 Task: Create a rule when a card is added to list 'web app development'" by me.
Action: Mouse pressed left at (731, 206)
Screenshot: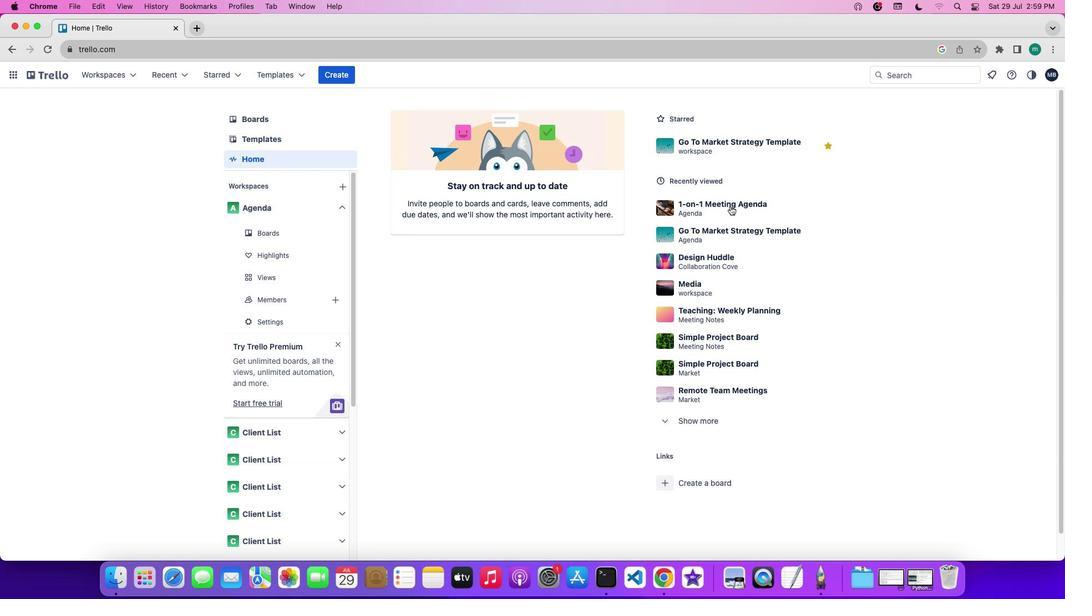
Action: Mouse pressed left at (731, 206)
Screenshot: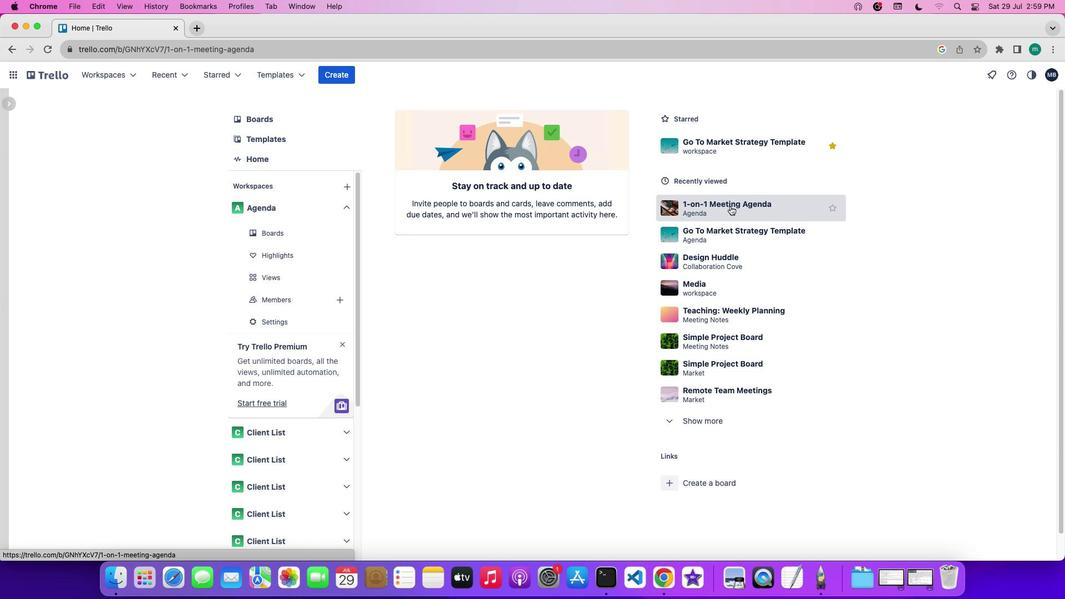 
Action: Mouse moved to (904, 230)
Screenshot: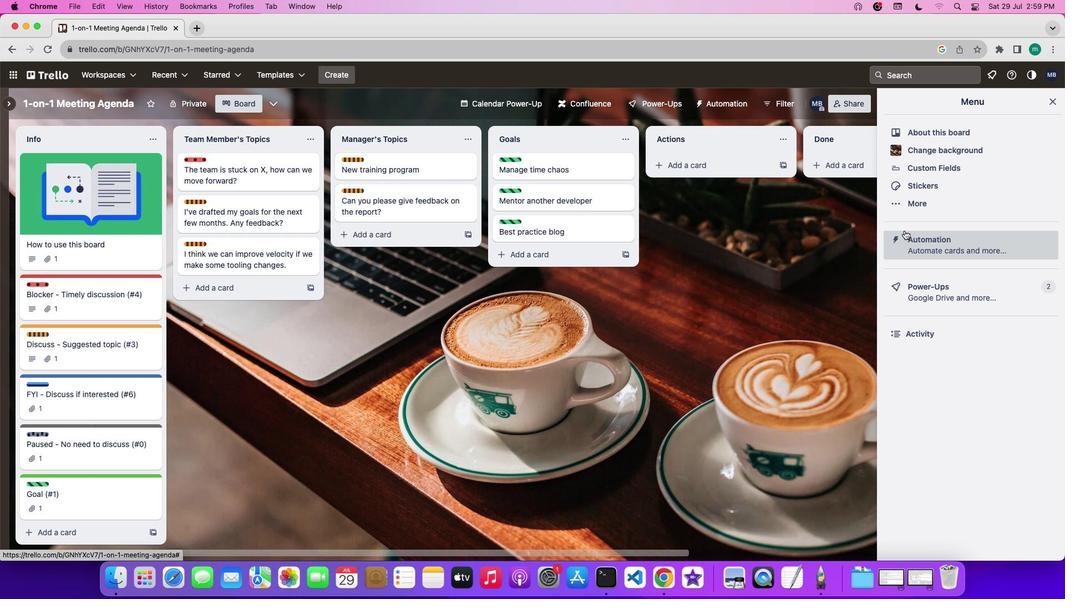 
Action: Mouse pressed left at (904, 230)
Screenshot: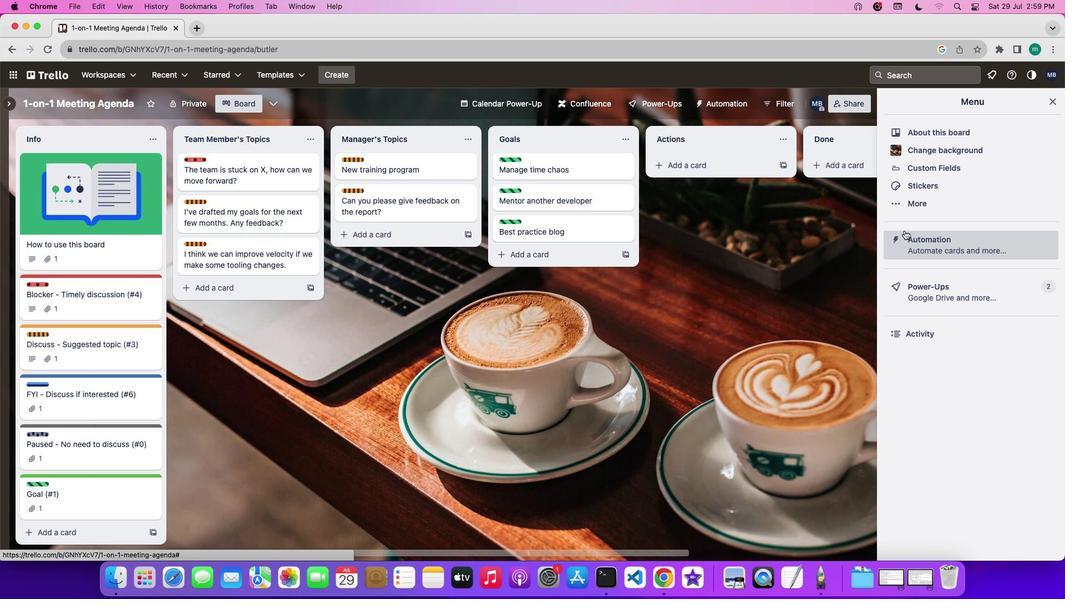 
Action: Mouse moved to (64, 205)
Screenshot: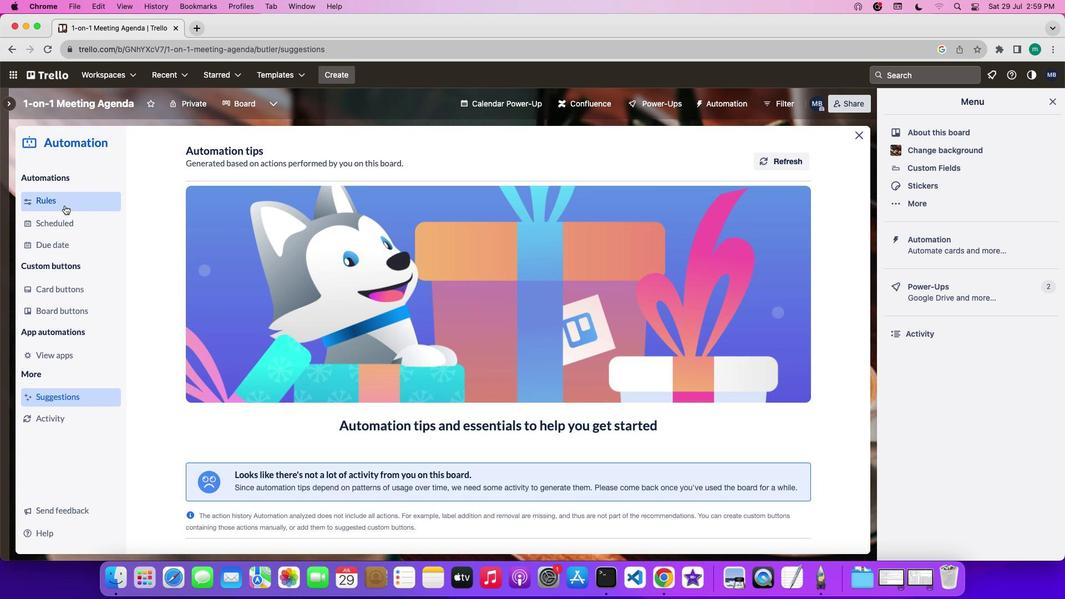
Action: Mouse pressed left at (64, 205)
Screenshot: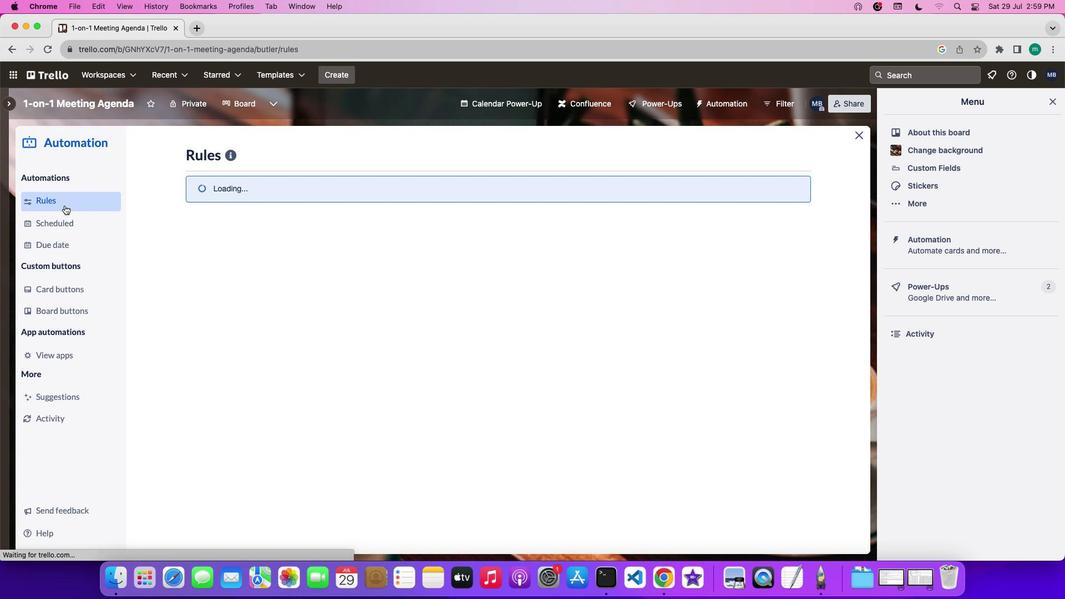 
Action: Mouse moved to (255, 397)
Screenshot: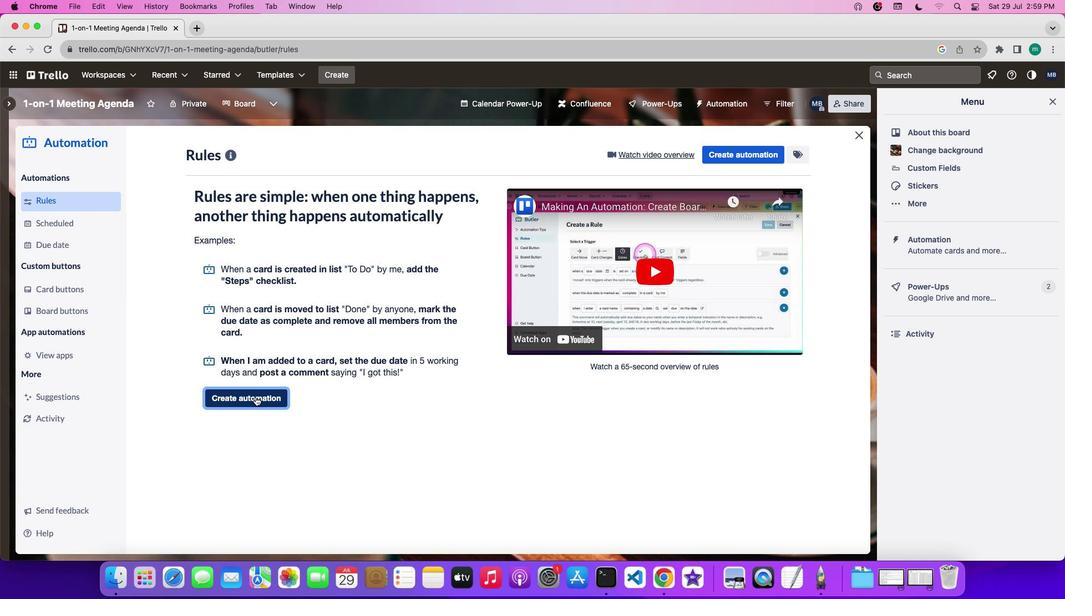 
Action: Mouse pressed left at (255, 397)
Screenshot: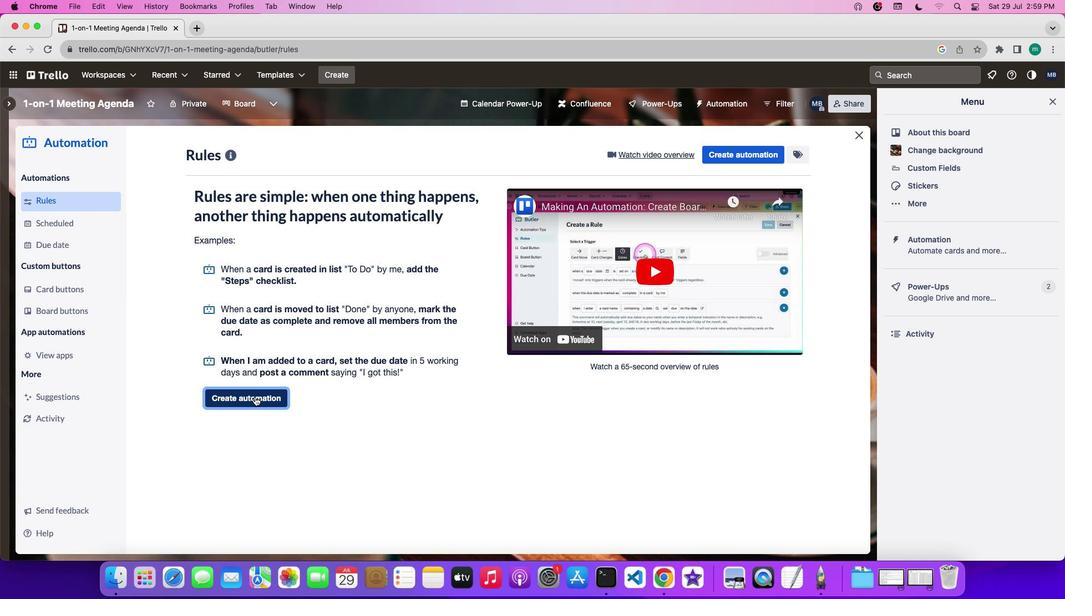 
Action: Mouse moved to (429, 263)
Screenshot: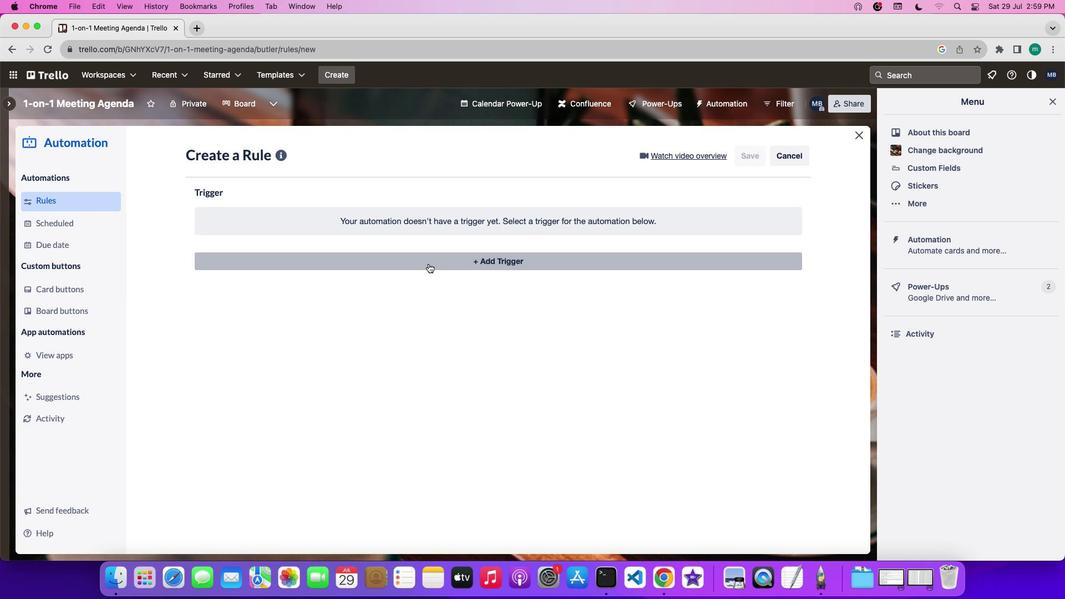 
Action: Mouse pressed left at (429, 263)
Screenshot: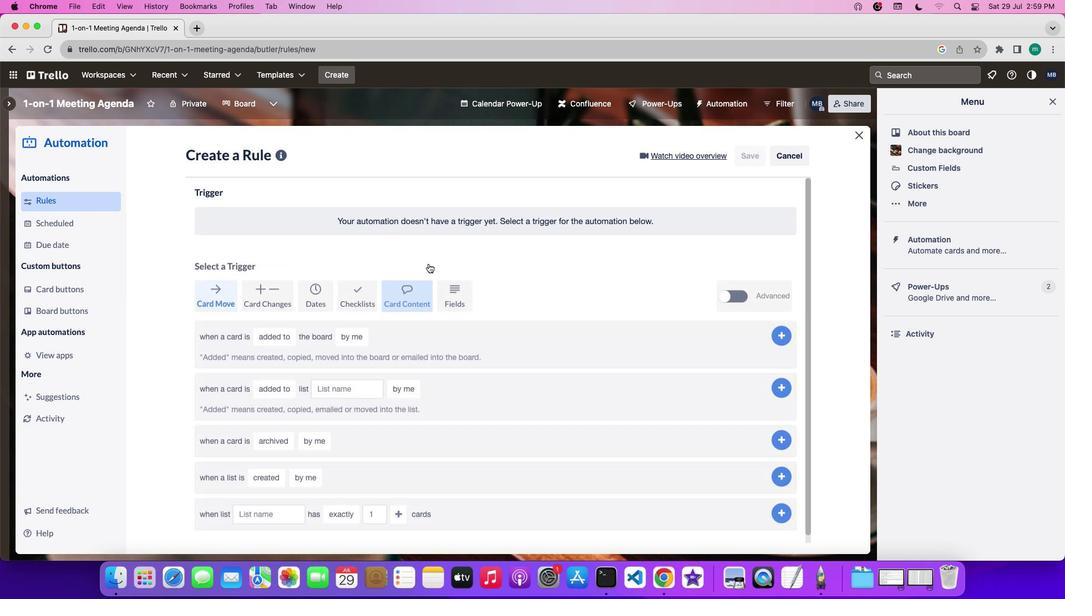 
Action: Mouse moved to (283, 414)
Screenshot: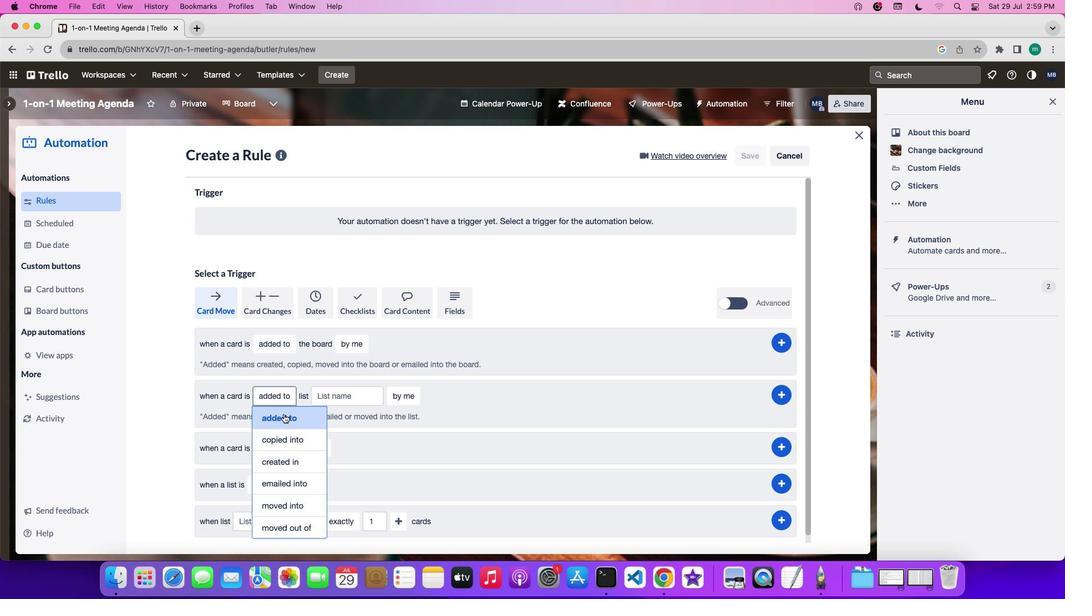 
Action: Mouse pressed left at (283, 414)
Screenshot: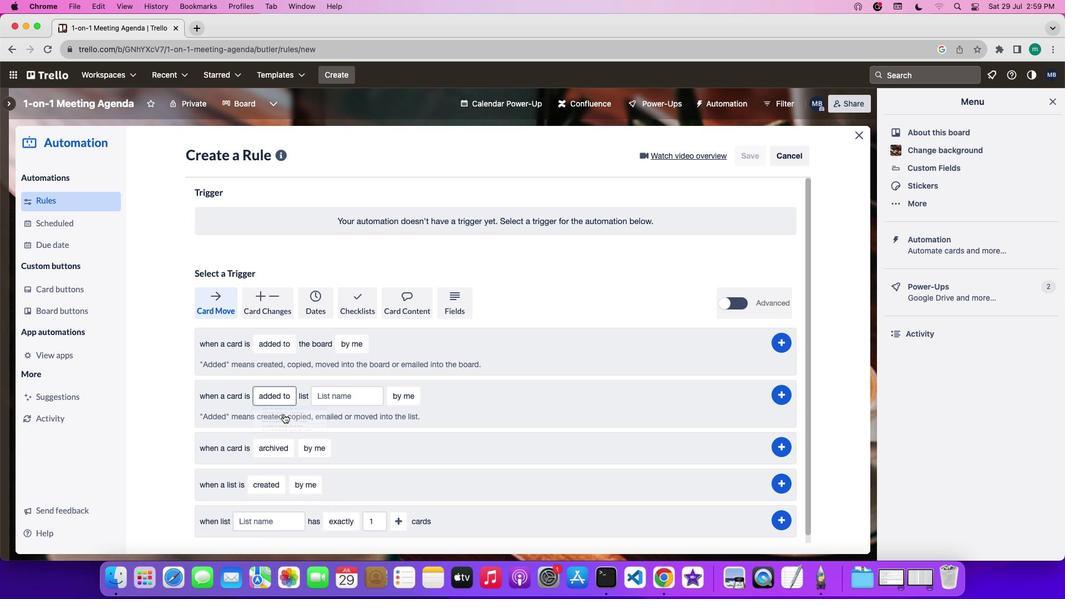 
Action: Mouse moved to (370, 400)
Screenshot: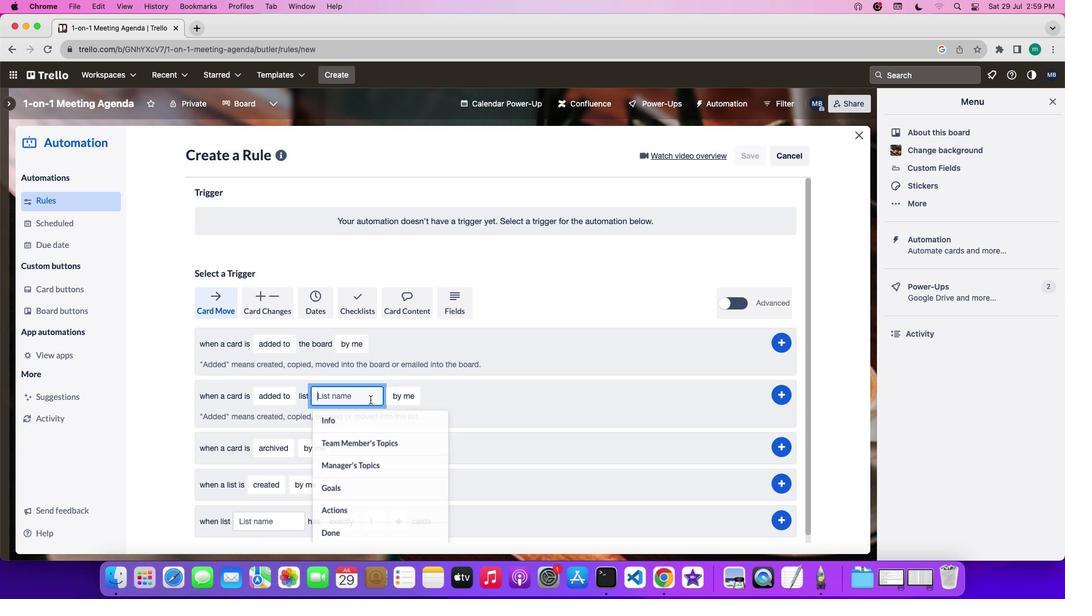 
Action: Mouse pressed left at (370, 400)
Screenshot: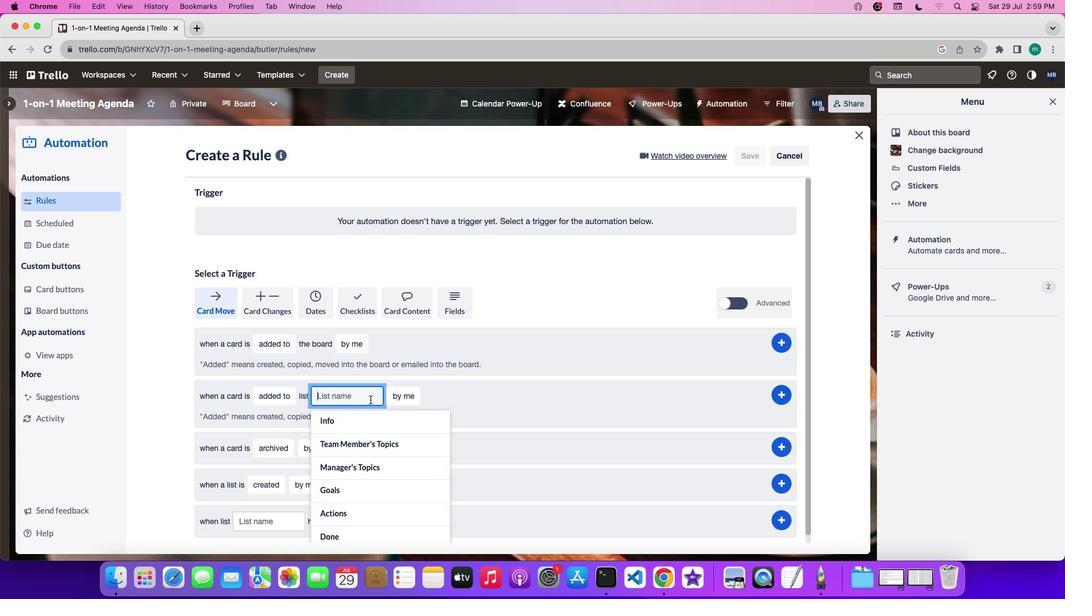 
Action: Key pressed Key.backspaceKey.backspaceKey.backspaceKey.backspaceKey.backspaceKey.backspaceKey.backspaceKey.backspace'w''e''b'Key.space'a''p''p'Key.space'd''e''v''e''l''o''p''m''e''n''t'
Screenshot: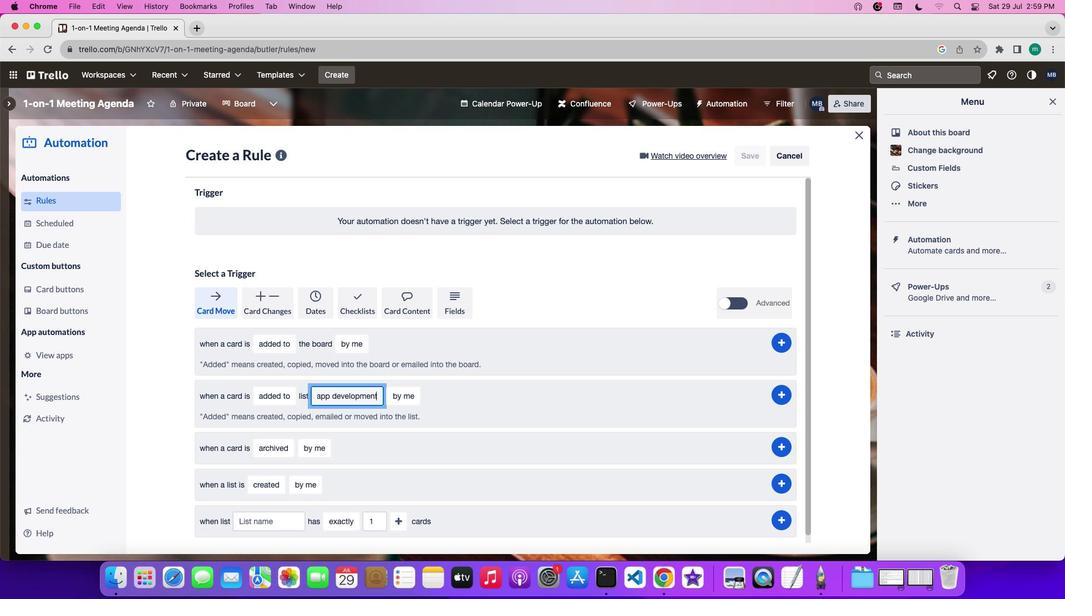 
Action: Mouse moved to (778, 393)
Screenshot: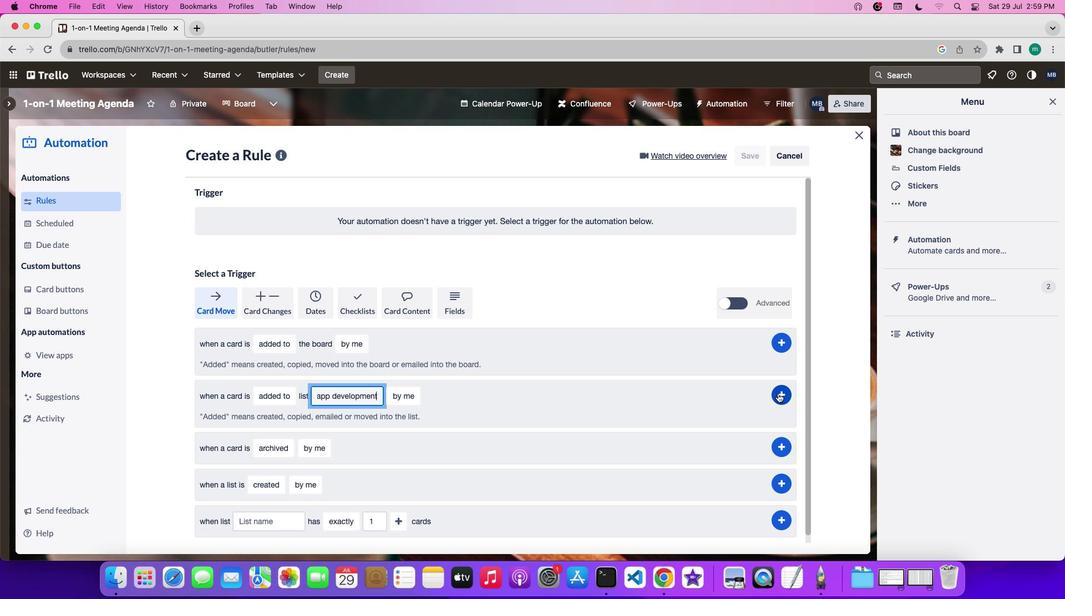 
Action: Mouse pressed left at (778, 393)
Screenshot: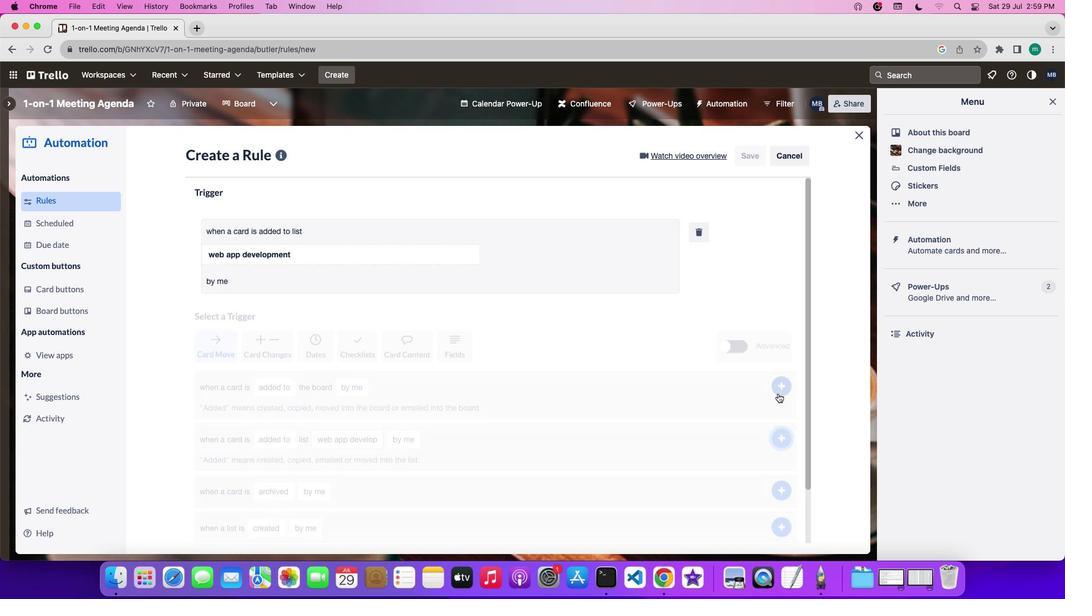 
